 Task: Select the onHover option in the file path.
Action: Mouse moved to (23, 610)
Screenshot: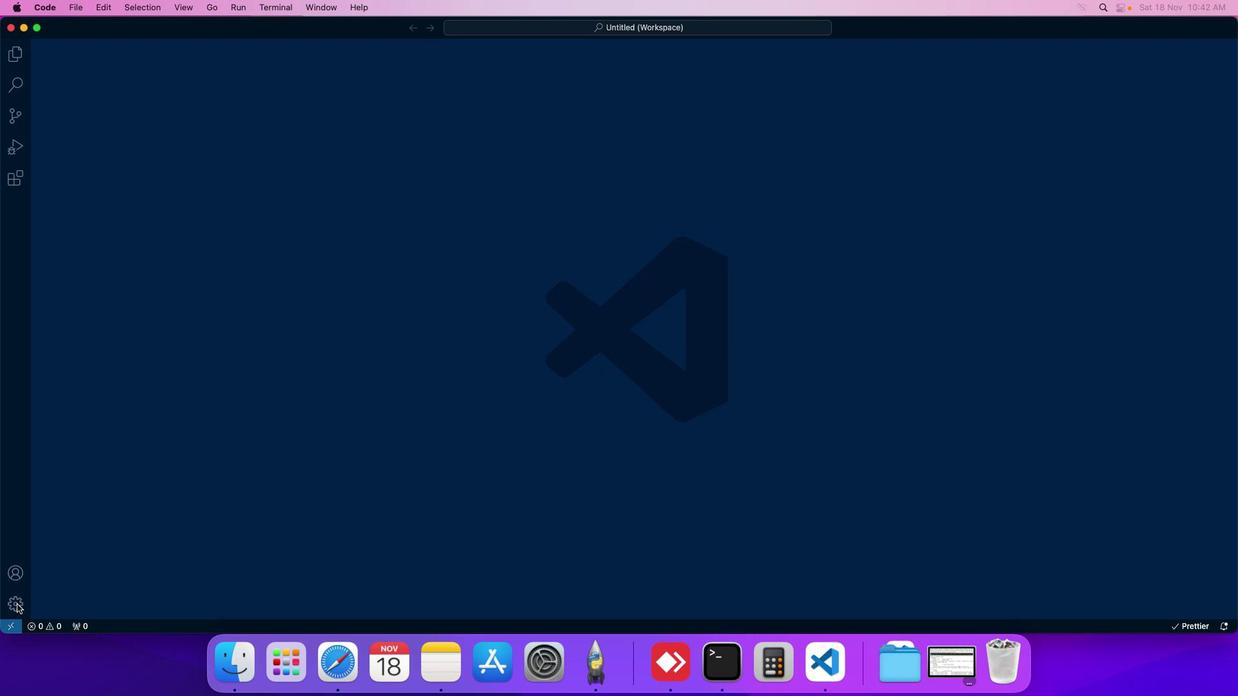 
Action: Mouse pressed left at (23, 610)
Screenshot: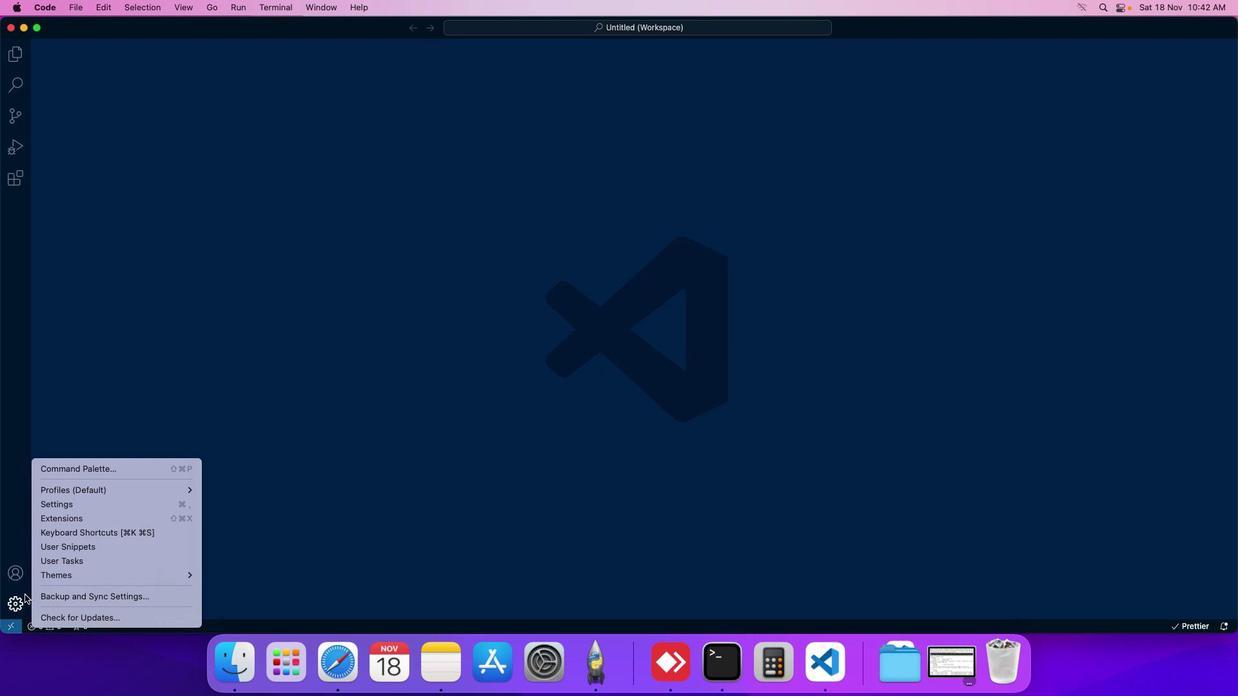 
Action: Mouse moved to (82, 513)
Screenshot: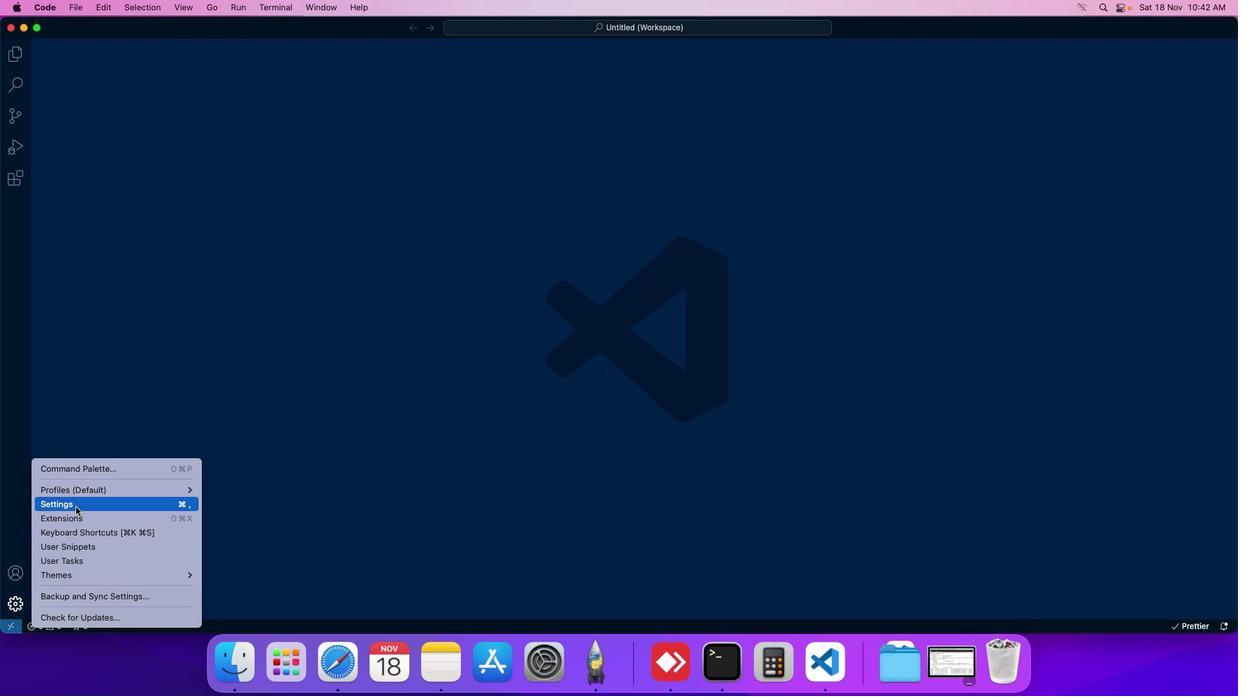 
Action: Mouse pressed left at (82, 513)
Screenshot: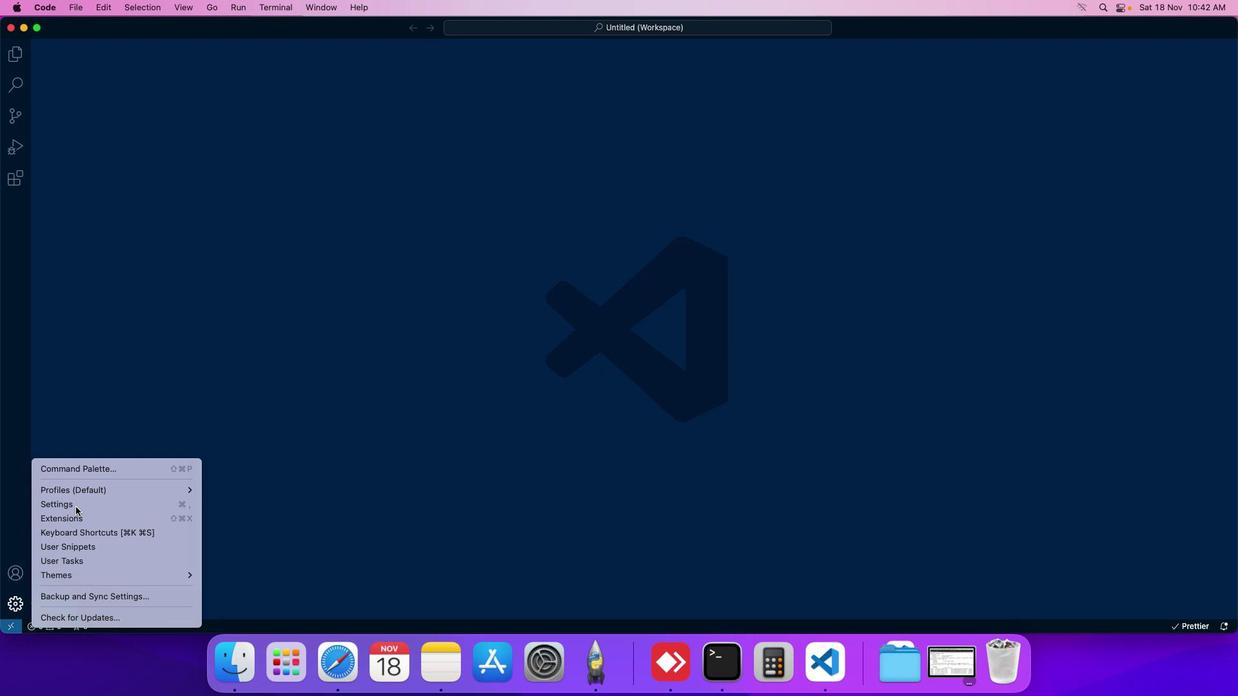 
Action: Mouse moved to (338, 108)
Screenshot: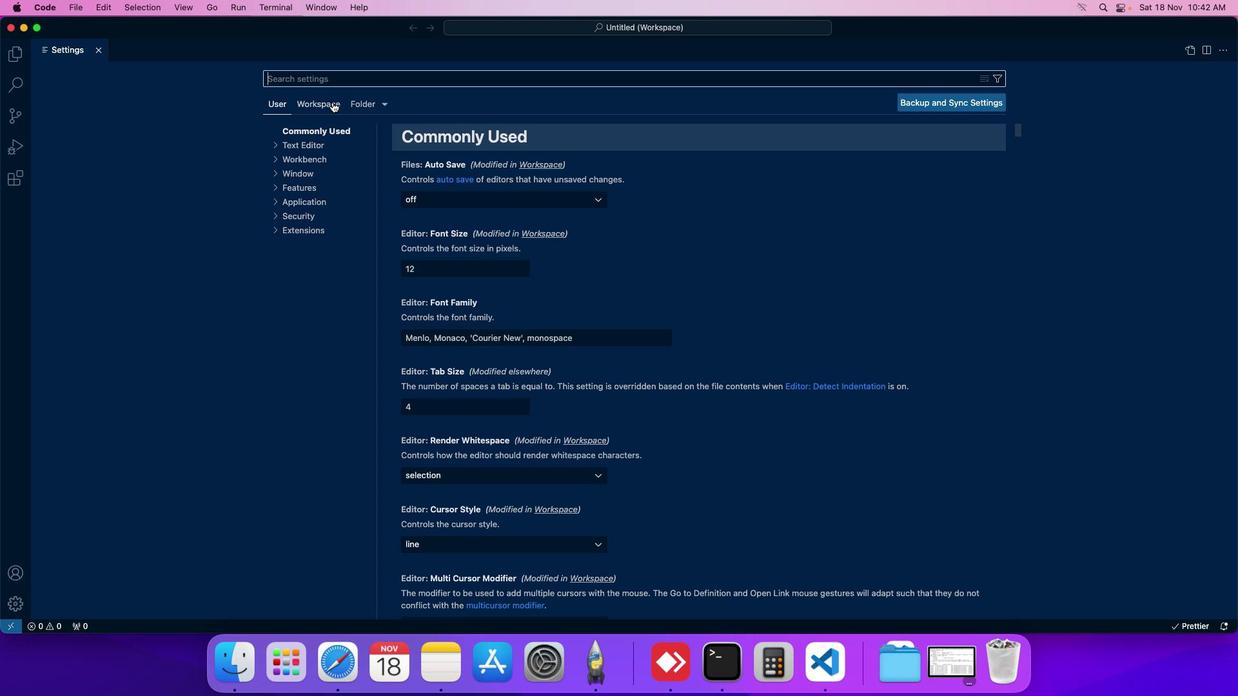 
Action: Mouse pressed left at (338, 108)
Screenshot: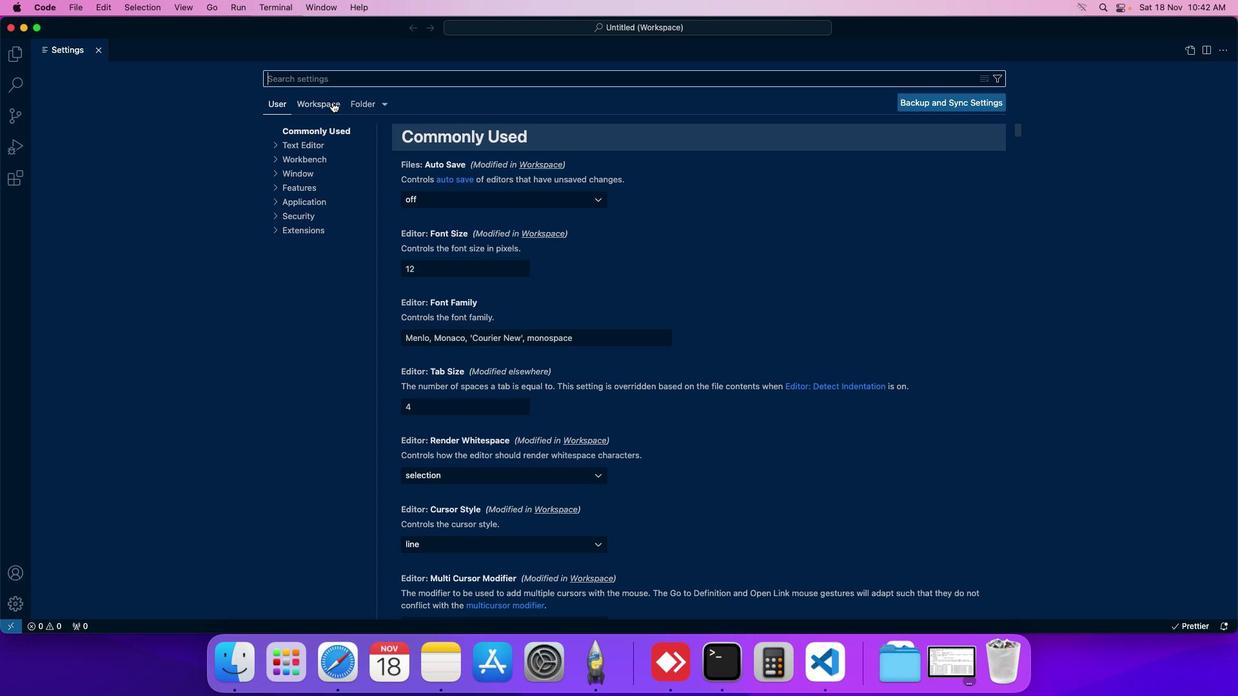 
Action: Mouse moved to (316, 162)
Screenshot: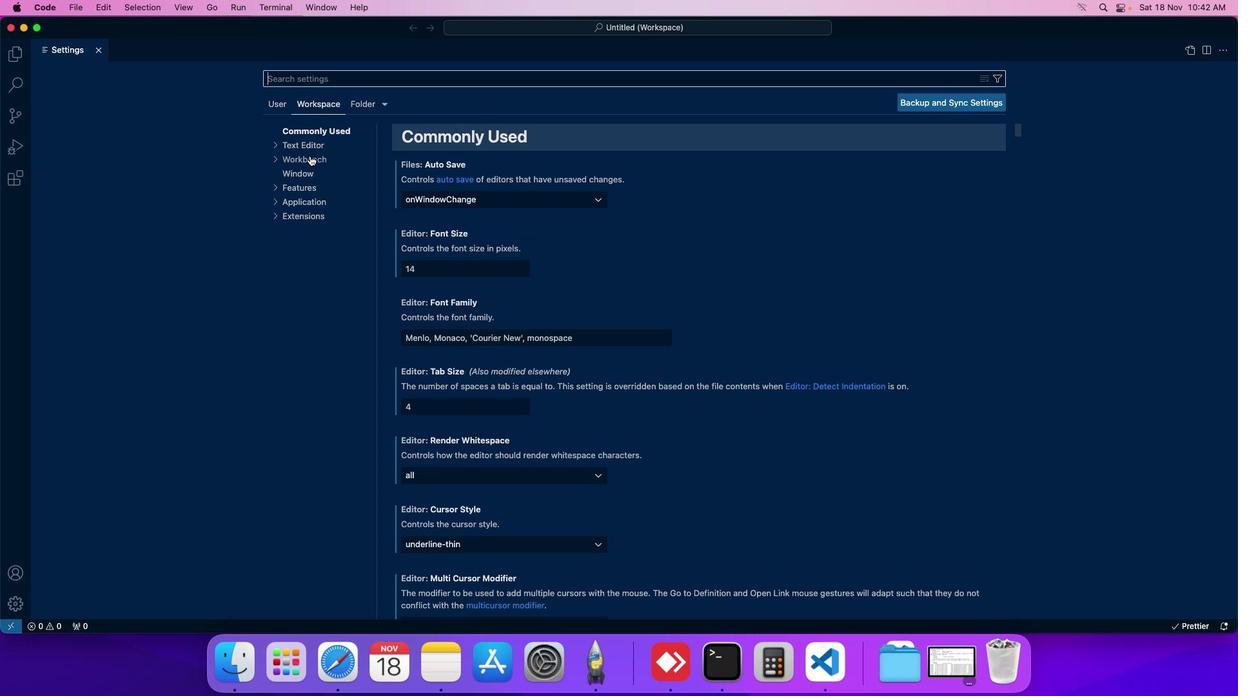 
Action: Mouse pressed left at (316, 162)
Screenshot: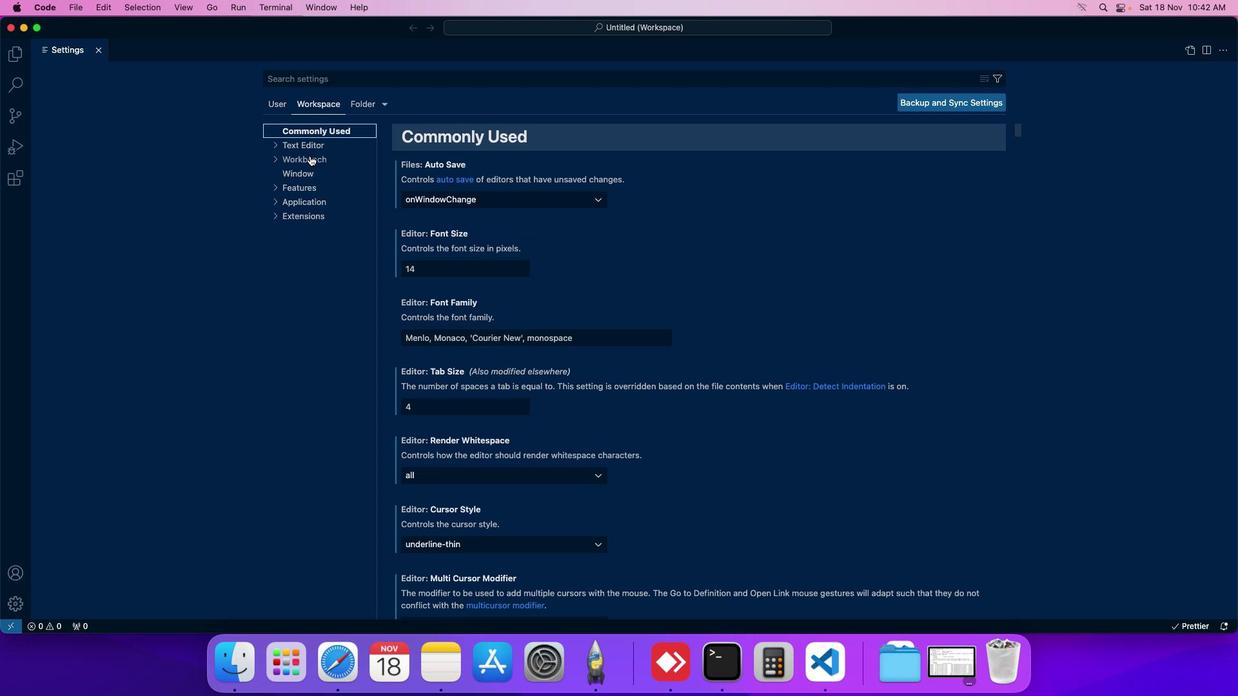 
Action: Mouse moved to (316, 194)
Screenshot: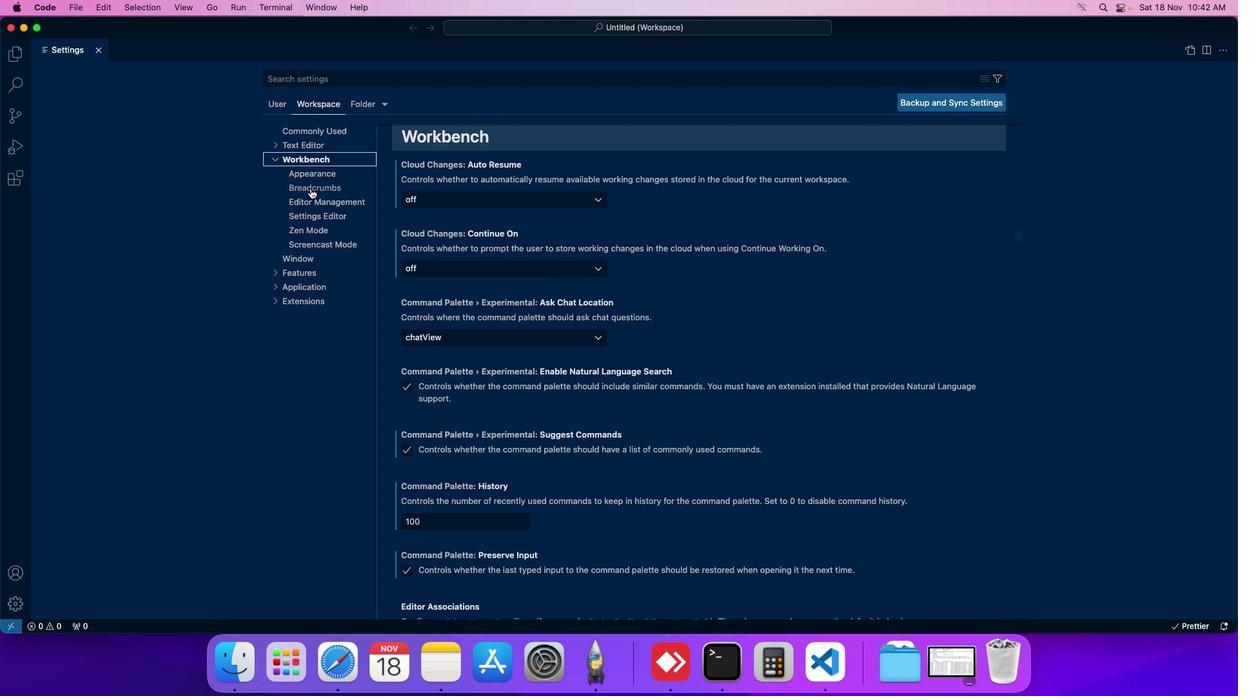 
Action: Mouse pressed left at (316, 194)
Screenshot: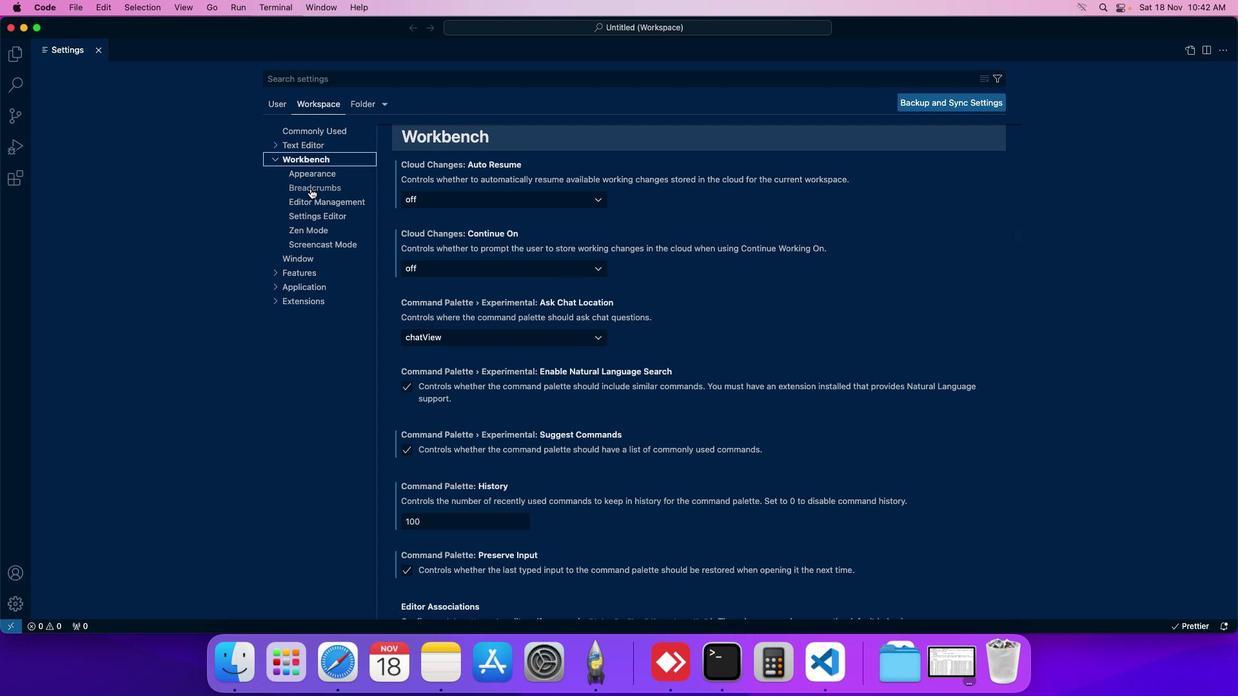 
Action: Mouse moved to (457, 260)
Screenshot: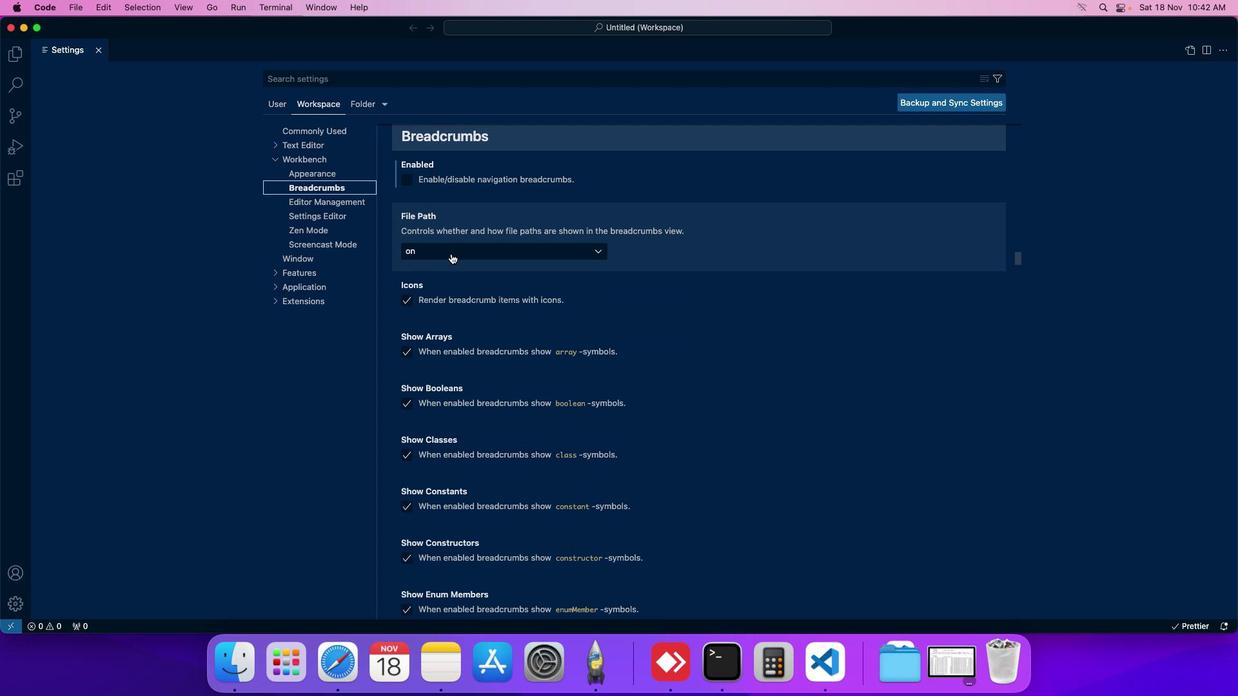 
Action: Mouse pressed left at (457, 260)
Screenshot: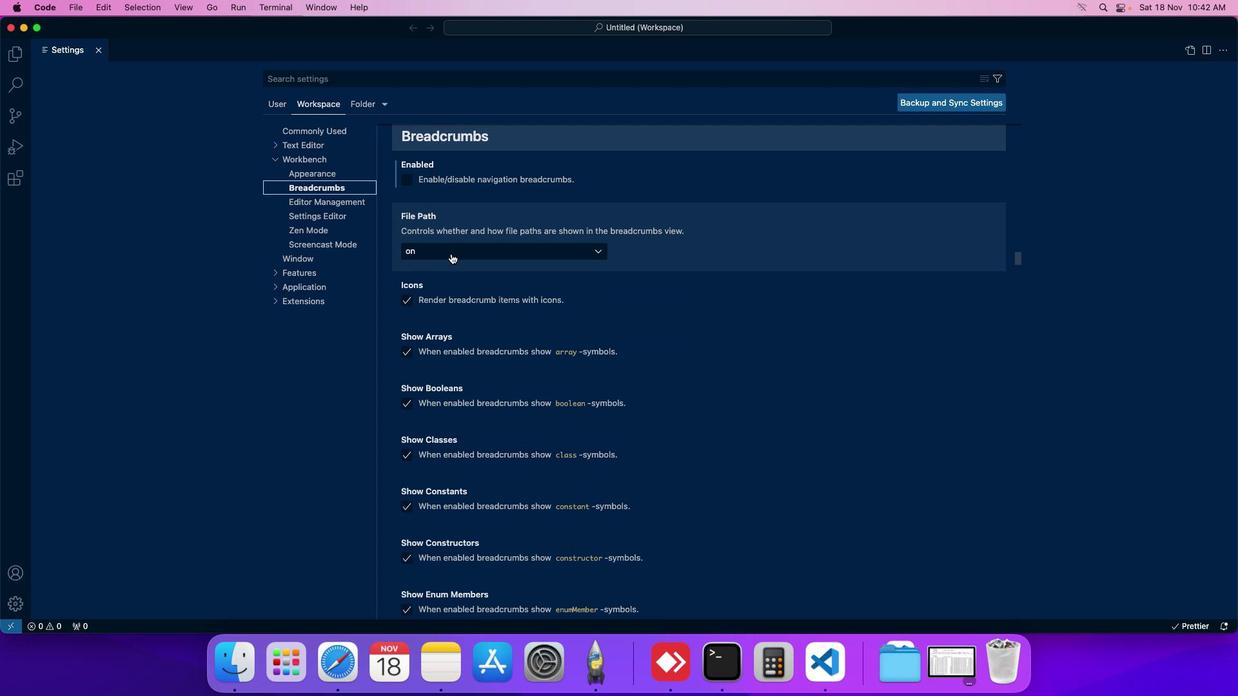 
Action: Mouse moved to (436, 273)
Screenshot: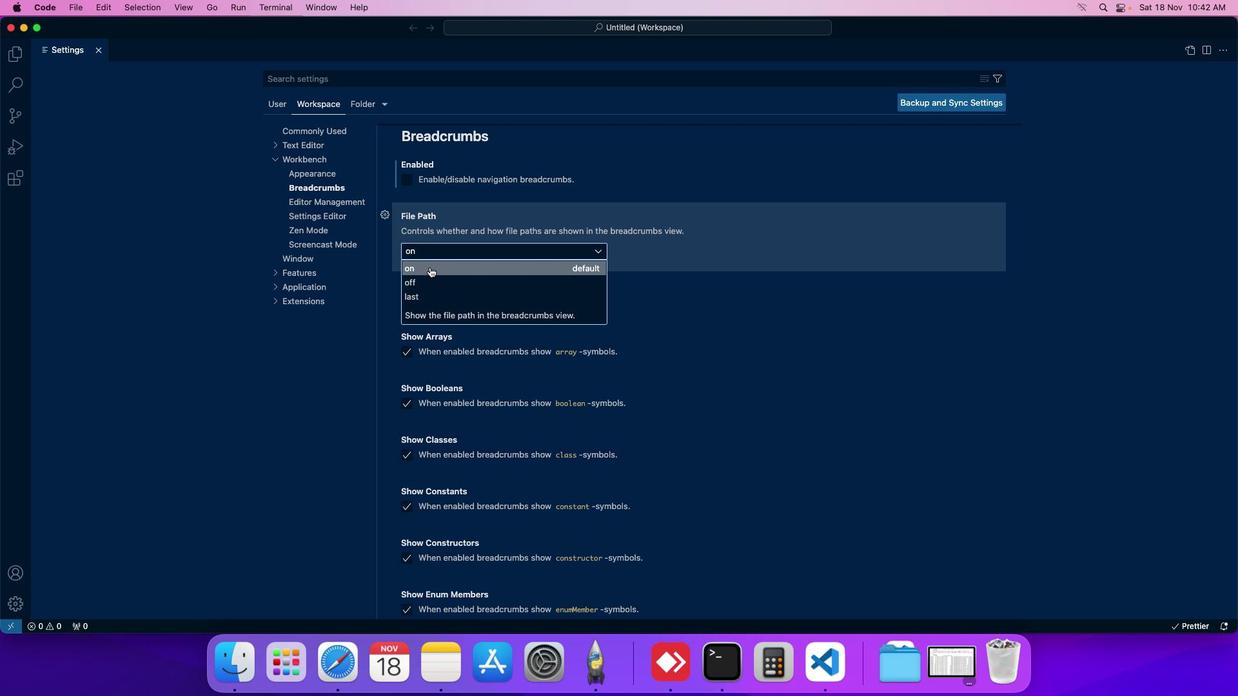 
Action: Mouse pressed left at (436, 273)
Screenshot: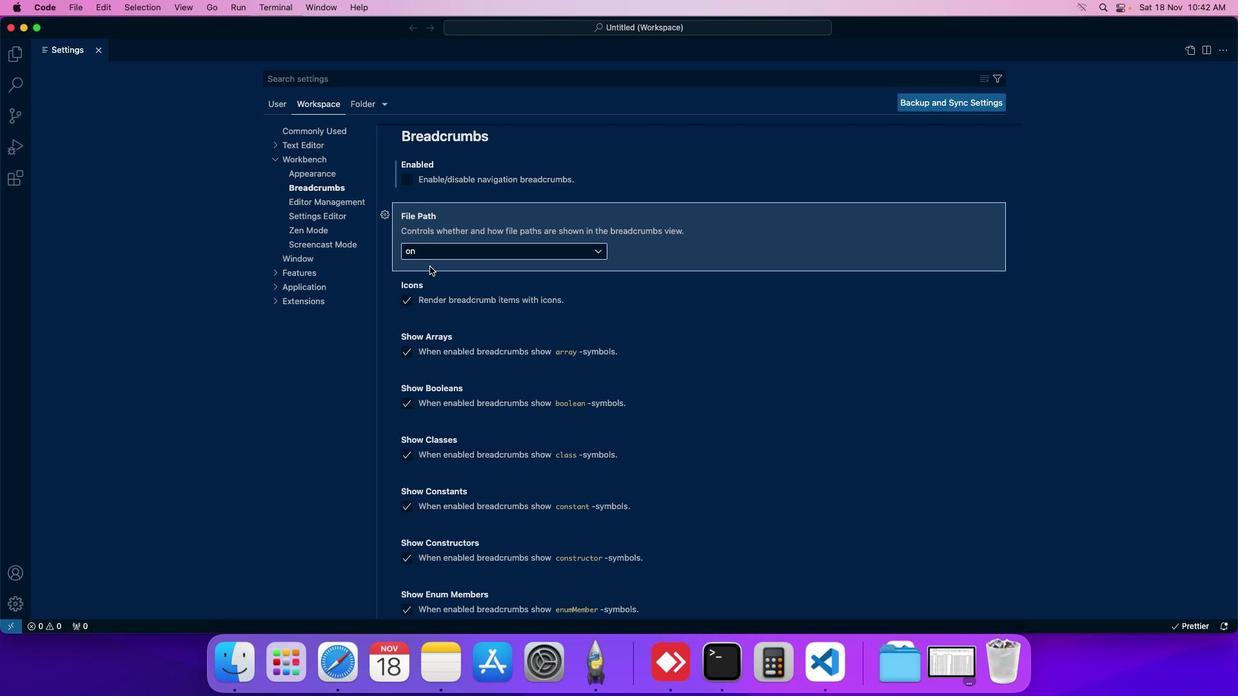 
Action: Mouse moved to (444, 264)
Screenshot: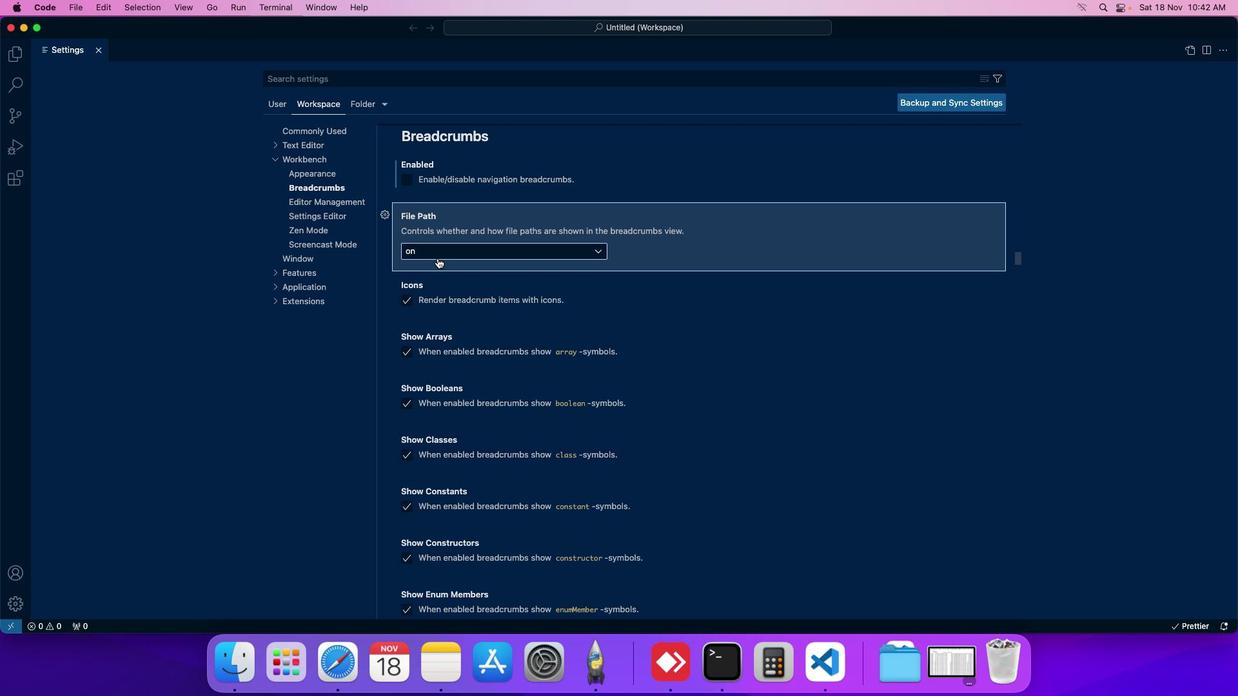 
